 Task: Set the "Skip frame" for decoding in FFmpeg audio/video decoder to non ref.
Action: Mouse moved to (103, 11)
Screenshot: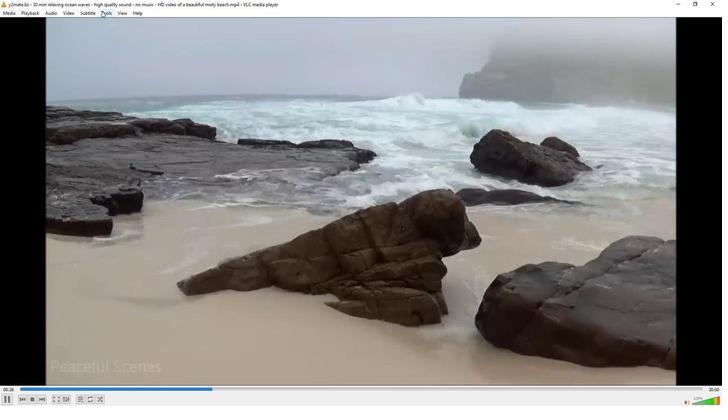 
Action: Mouse pressed left at (103, 11)
Screenshot: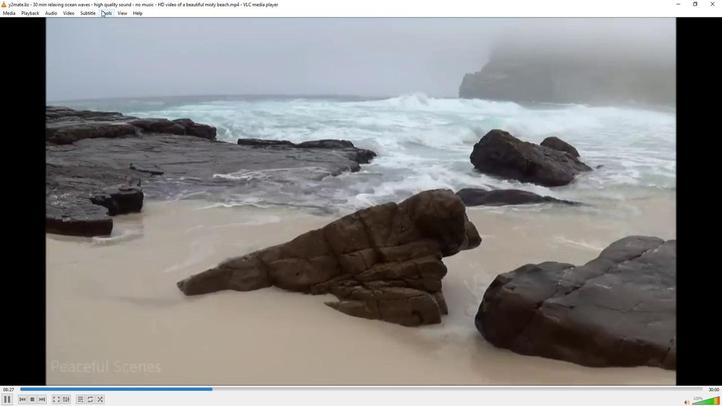 
Action: Mouse moved to (112, 103)
Screenshot: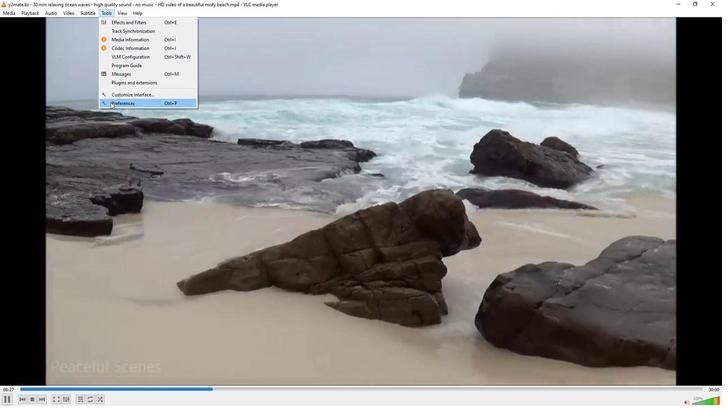 
Action: Mouse pressed left at (112, 103)
Screenshot: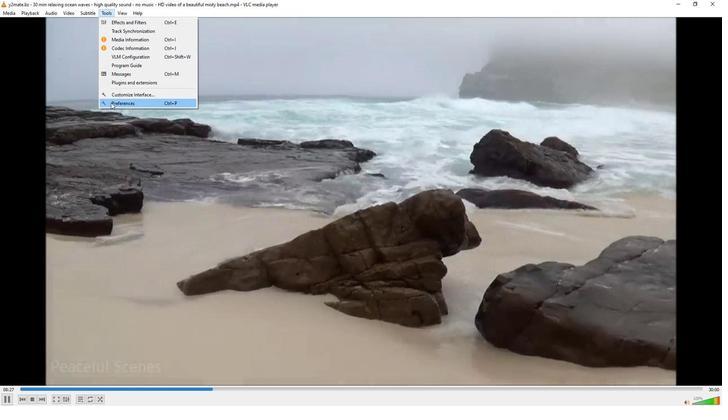 
Action: Mouse moved to (86, 312)
Screenshot: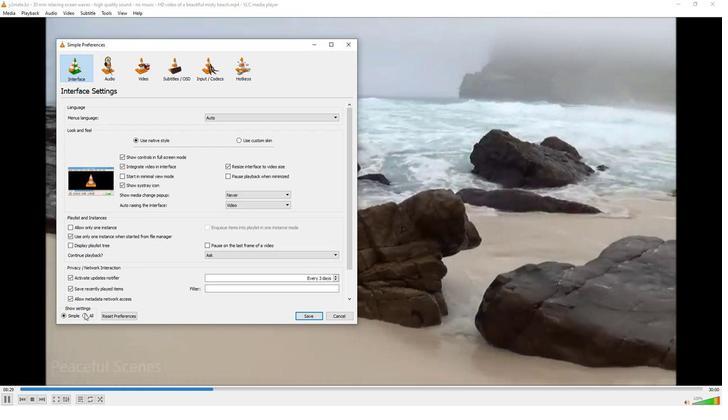 
Action: Mouse pressed left at (86, 312)
Screenshot: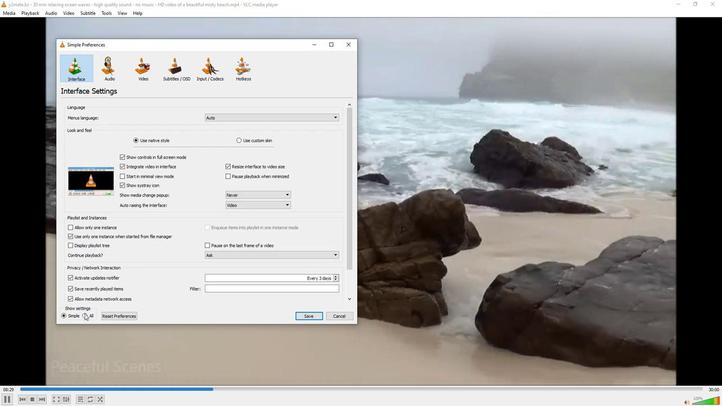 
Action: Mouse moved to (75, 209)
Screenshot: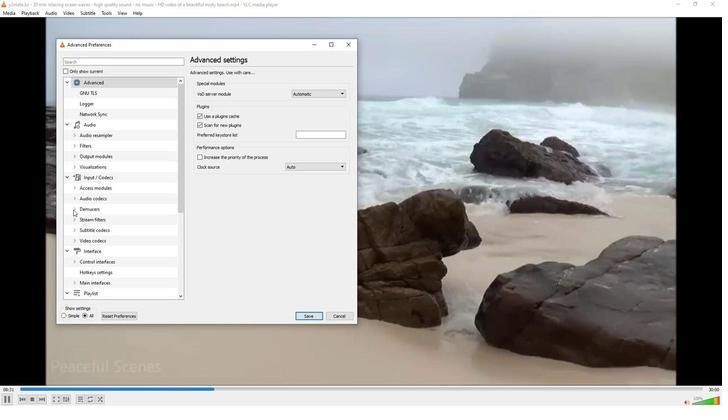 
Action: Mouse pressed left at (75, 209)
Screenshot: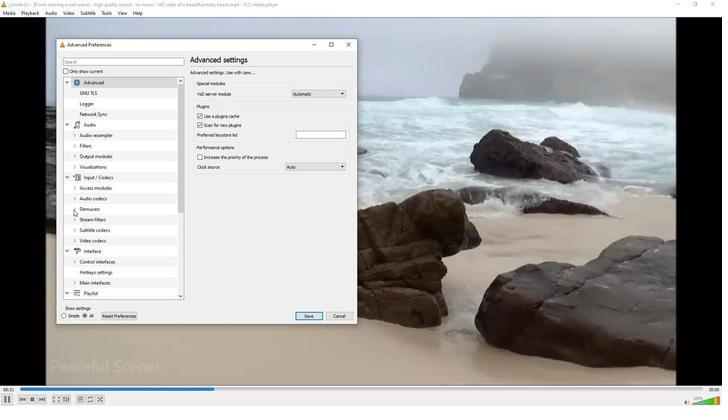 
Action: Mouse moved to (85, 224)
Screenshot: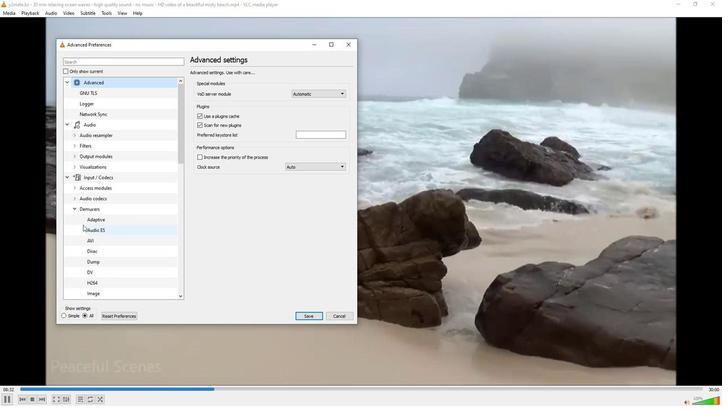 
Action: Mouse scrolled (85, 224) with delta (0, 0)
Screenshot: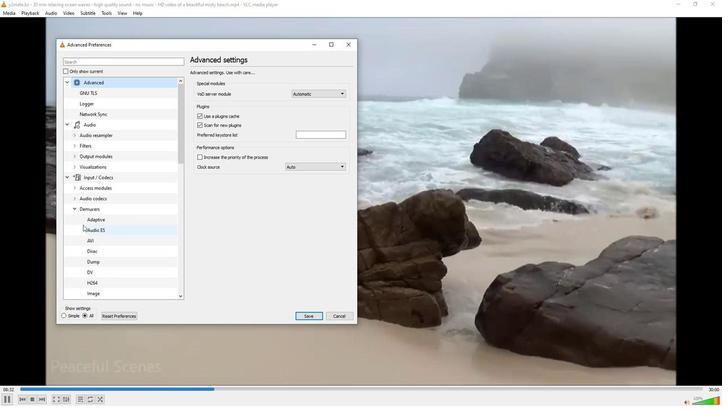 
Action: Mouse scrolled (85, 224) with delta (0, 0)
Screenshot: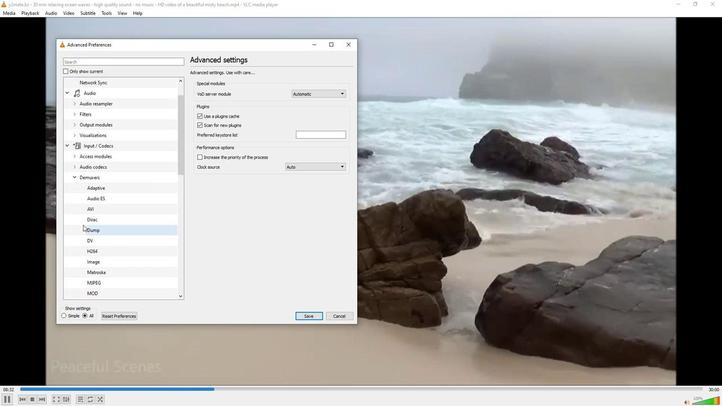 
Action: Mouse scrolled (85, 224) with delta (0, 0)
Screenshot: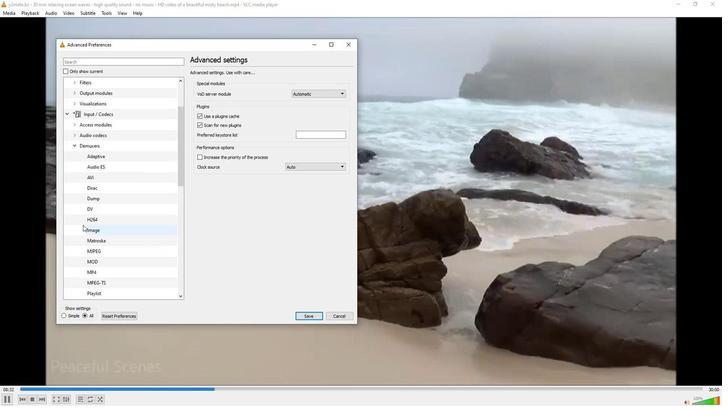 
Action: Mouse scrolled (85, 224) with delta (0, 0)
Screenshot: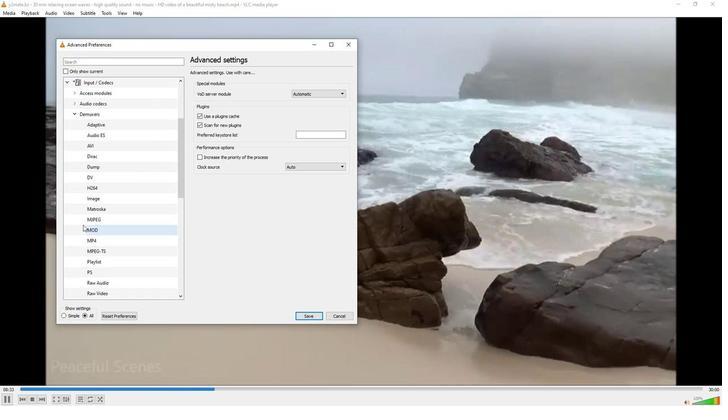 
Action: Mouse scrolled (85, 224) with delta (0, 0)
Screenshot: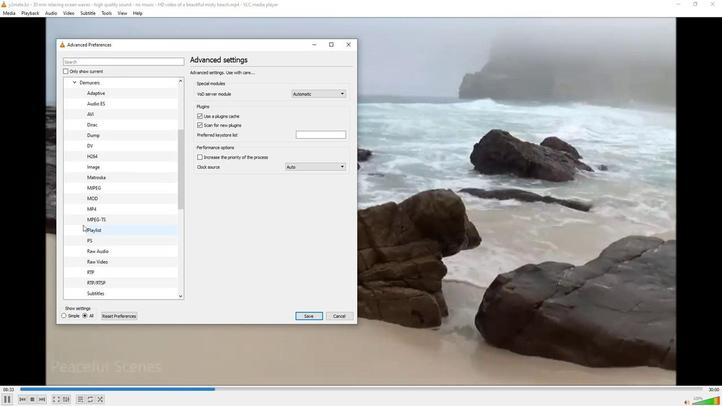 
Action: Mouse scrolled (85, 224) with delta (0, 0)
Screenshot: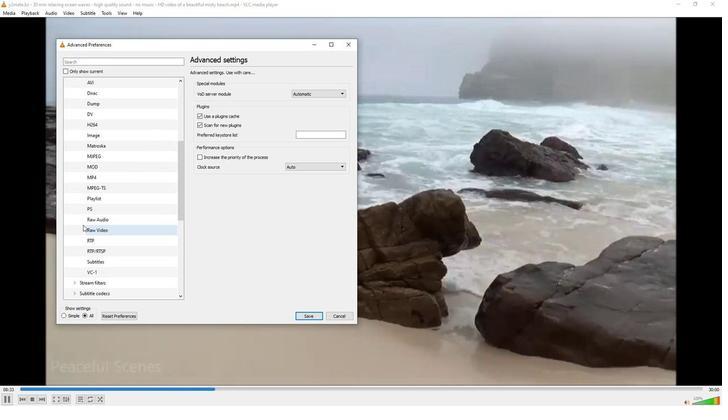 
Action: Mouse moved to (77, 275)
Screenshot: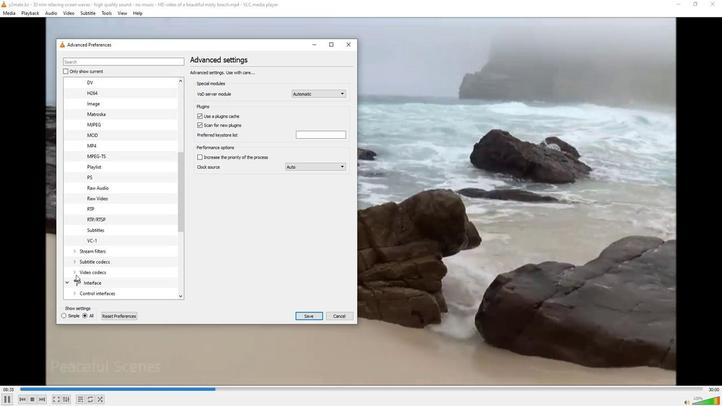 
Action: Mouse pressed left at (77, 275)
Screenshot: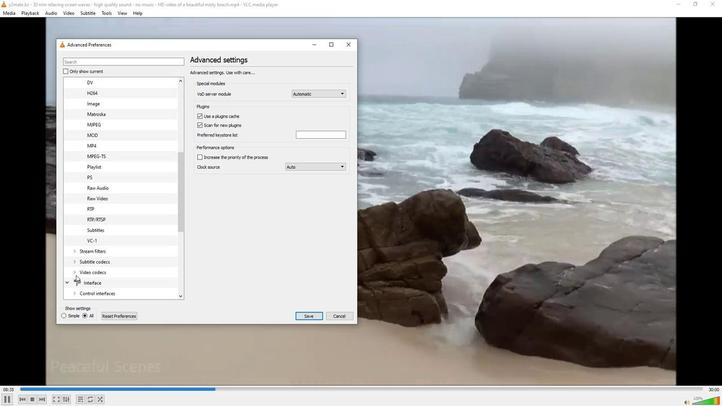
Action: Mouse moved to (97, 290)
Screenshot: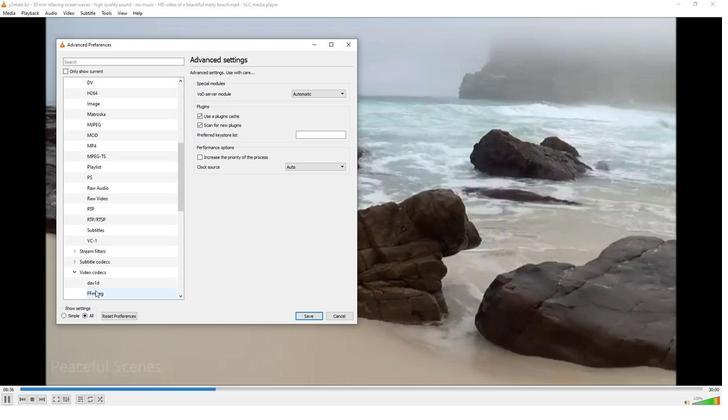 
Action: Mouse pressed left at (97, 290)
Screenshot: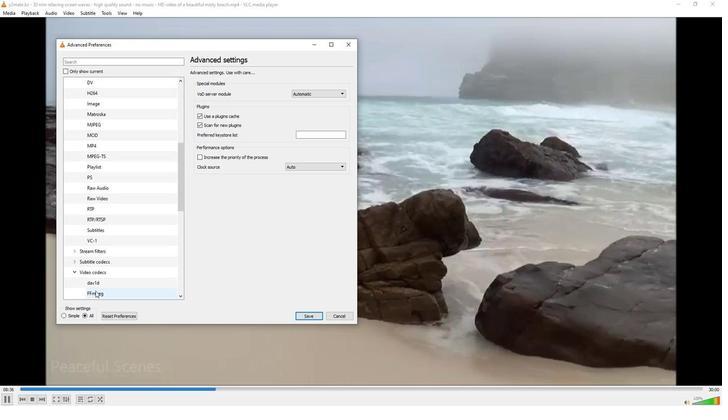 
Action: Mouse moved to (316, 151)
Screenshot: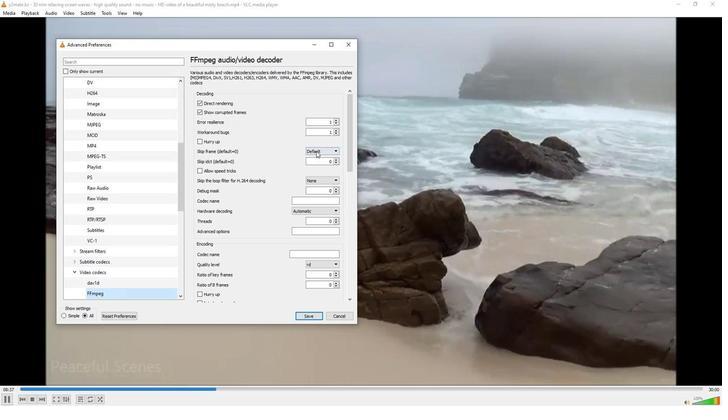
Action: Mouse pressed left at (316, 151)
Screenshot: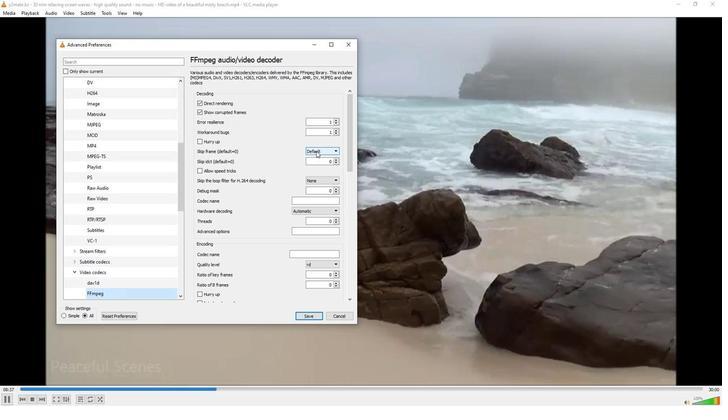 
Action: Mouse moved to (317, 167)
Screenshot: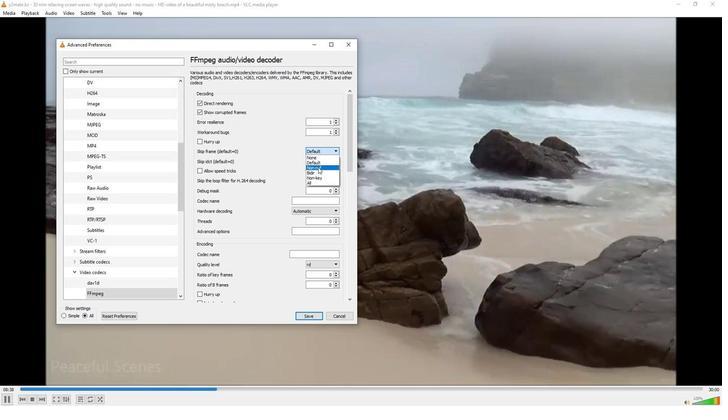 
Action: Mouse pressed left at (317, 167)
Screenshot: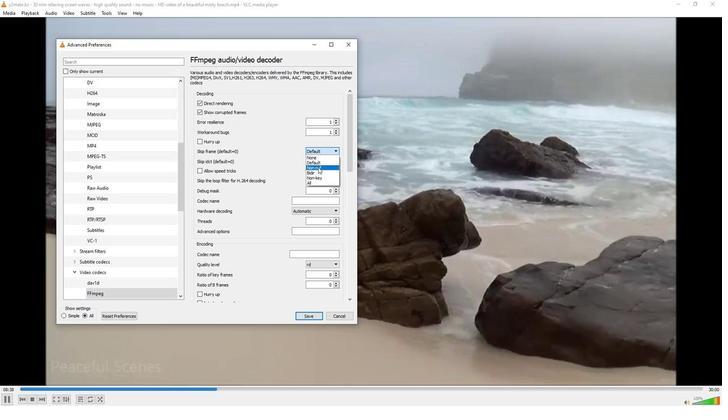 
Action: Mouse moved to (315, 168)
Screenshot: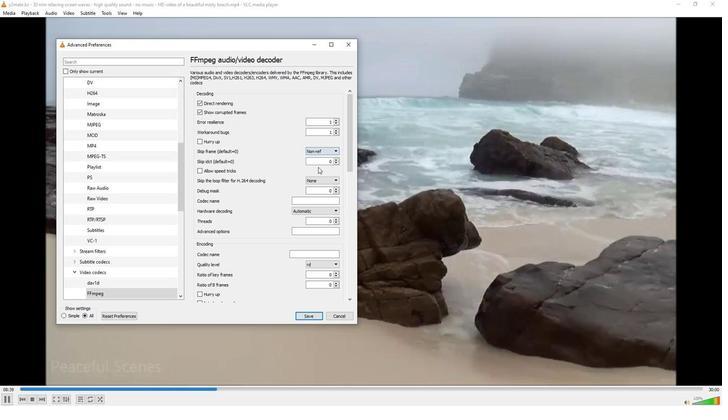 
